 Task: Create List Real Estate Finance in Board Data Analytics Platforms to Workspace Document Management. Create List Mortgages in Board Content Optimization to Workspace Document Management. Create List Home Equity Loans in Board Social Media Influencer Content Creation and Distribution to Workspace Document Management
Action: Mouse moved to (98, 450)
Screenshot: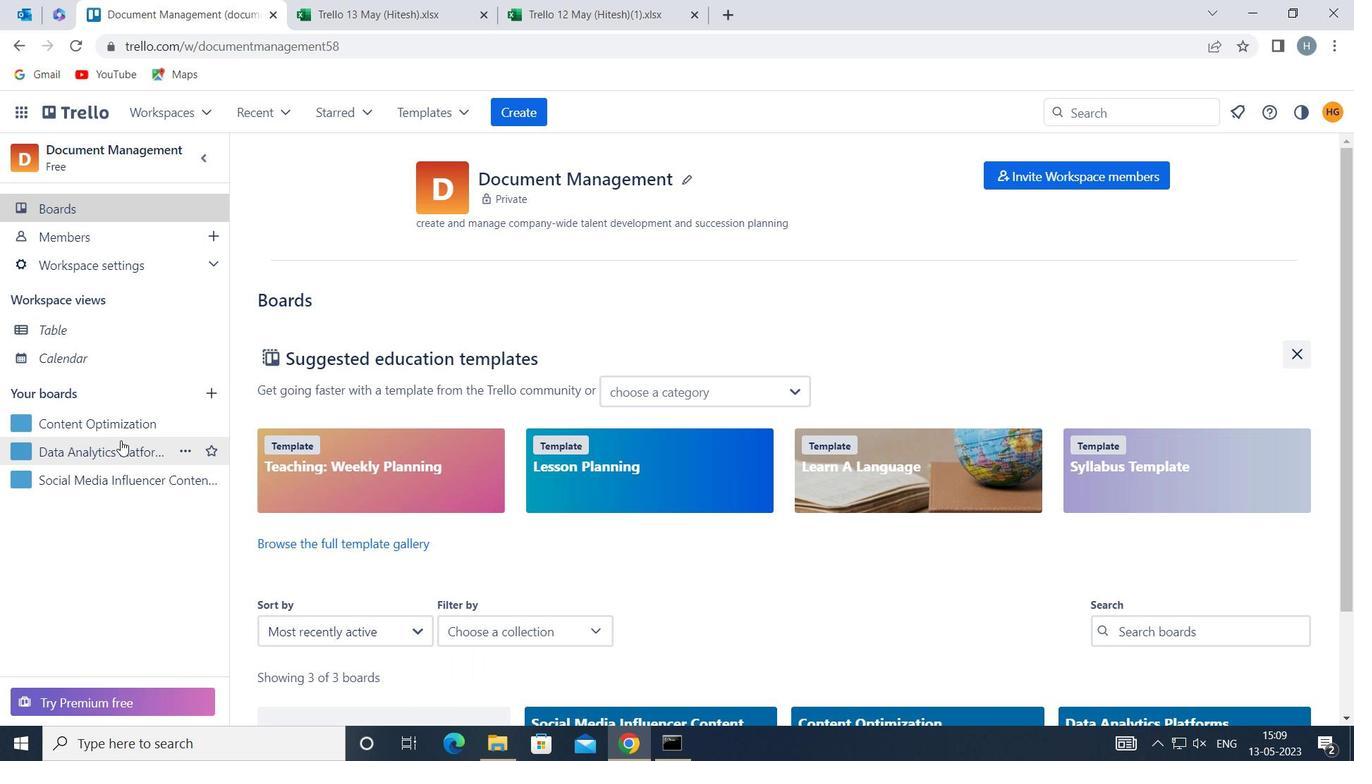 
Action: Mouse pressed left at (98, 450)
Screenshot: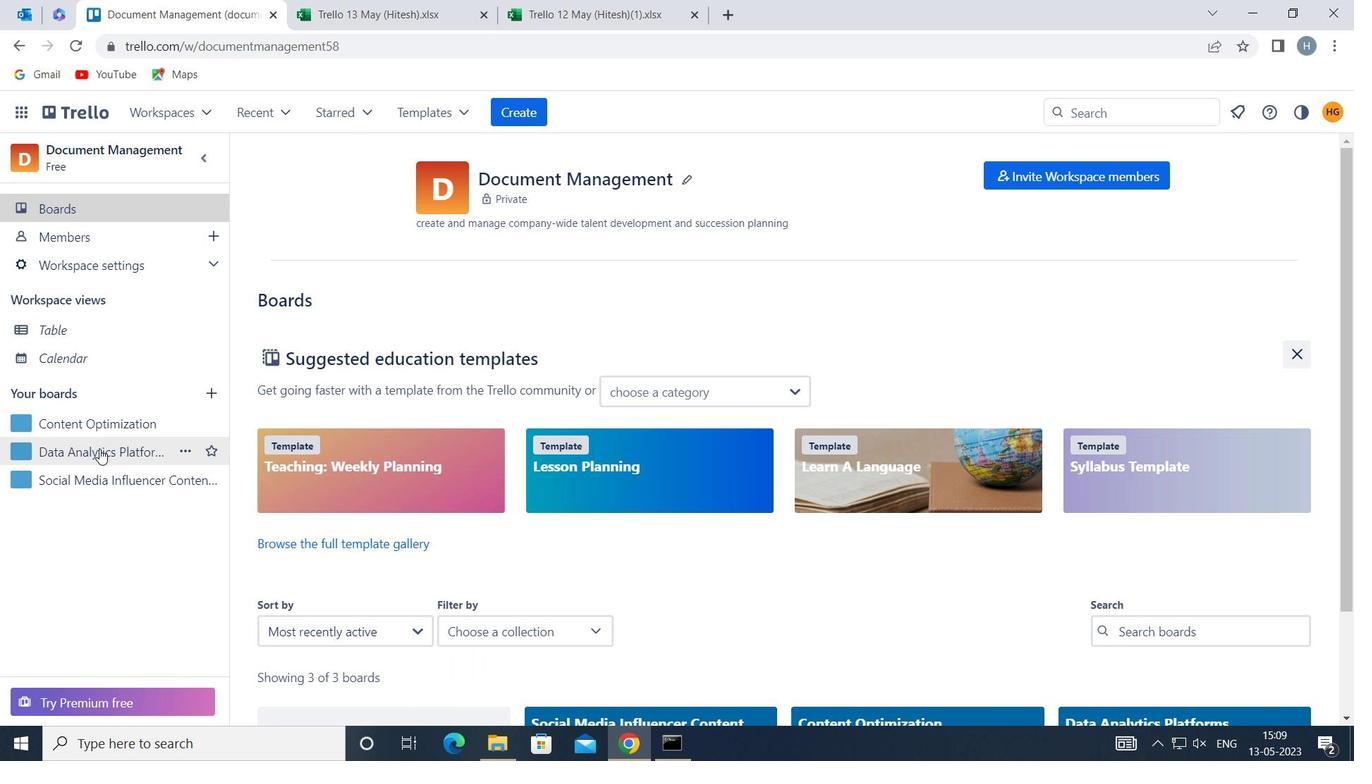 
Action: Mouse moved to (589, 205)
Screenshot: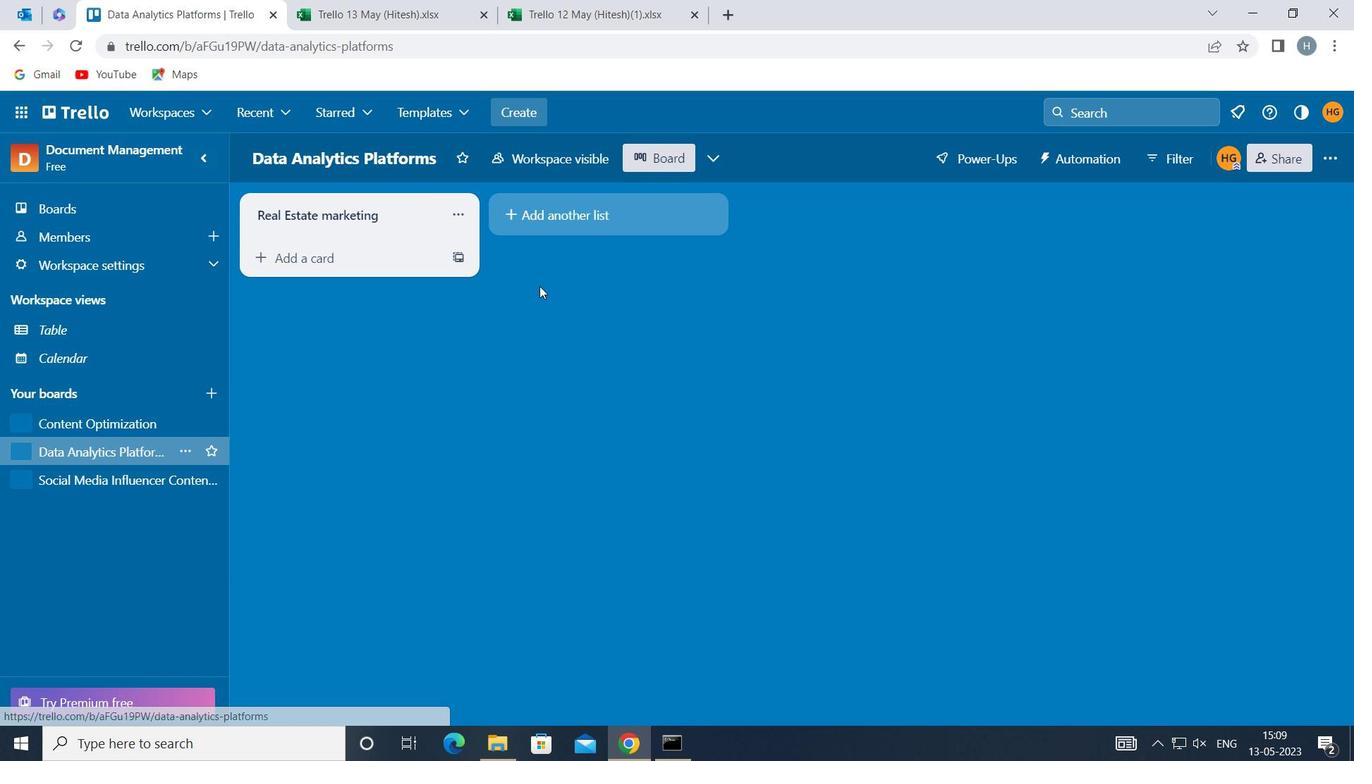 
Action: Mouse pressed left at (589, 205)
Screenshot: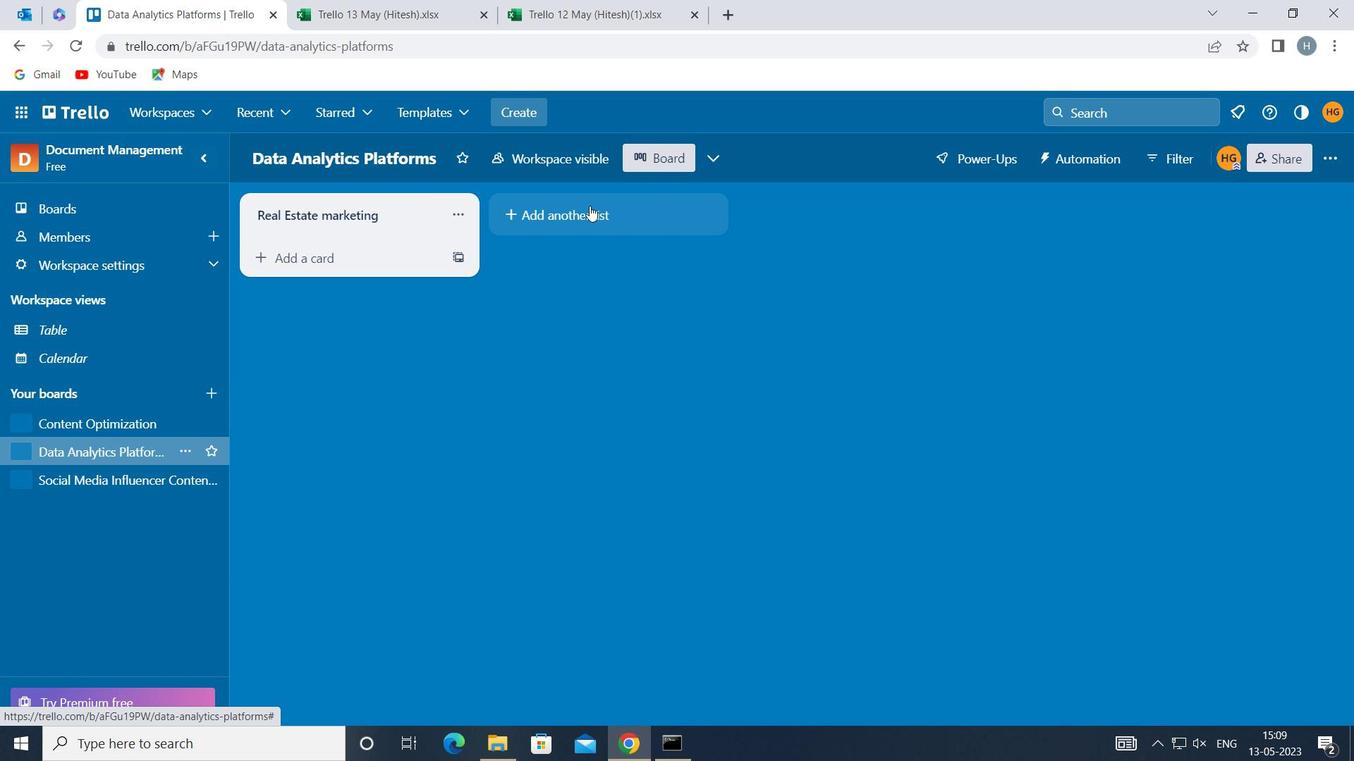 
Action: Key pressed <Key.shift>REAL<Key.space><Key.shift>ESTATE<Key.space><Key.shift>FINANCE
Screenshot: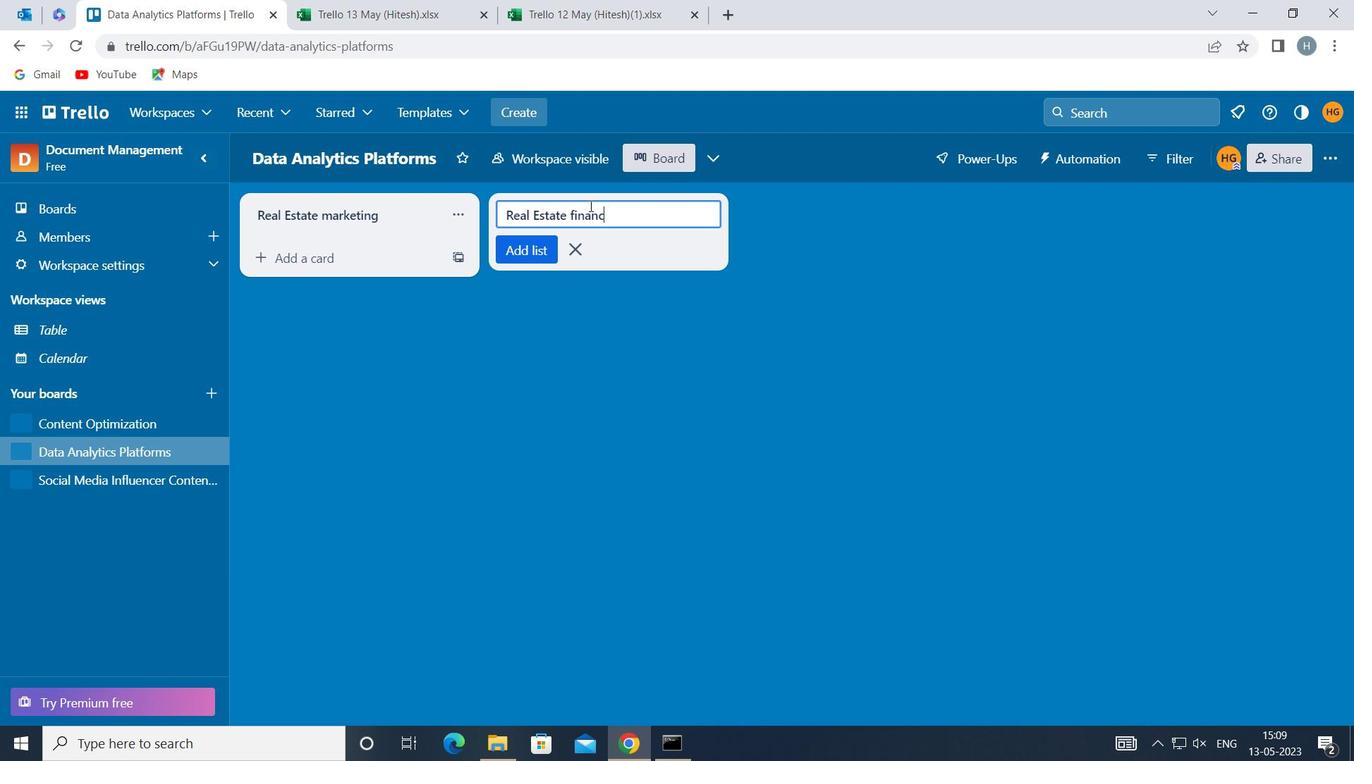 
Action: Mouse moved to (532, 250)
Screenshot: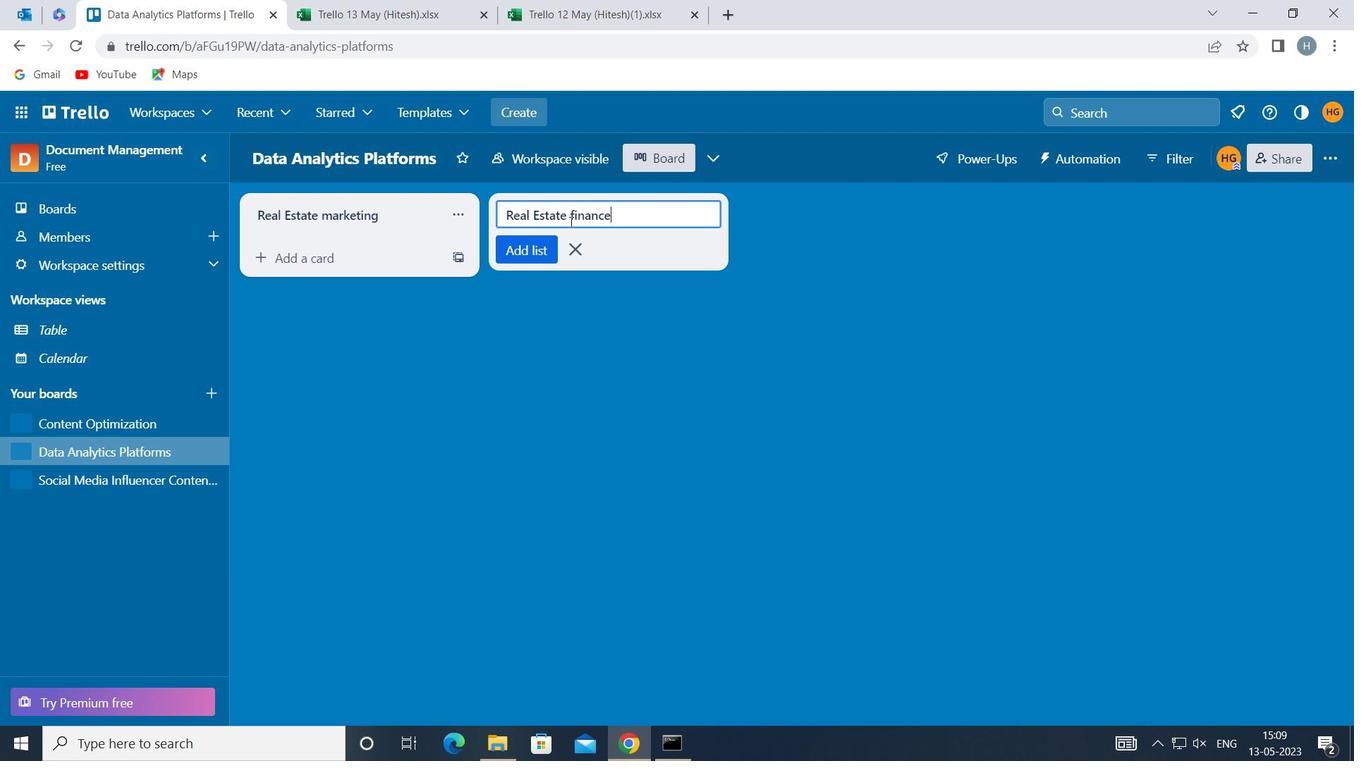 
Action: Mouse pressed left at (532, 250)
Screenshot: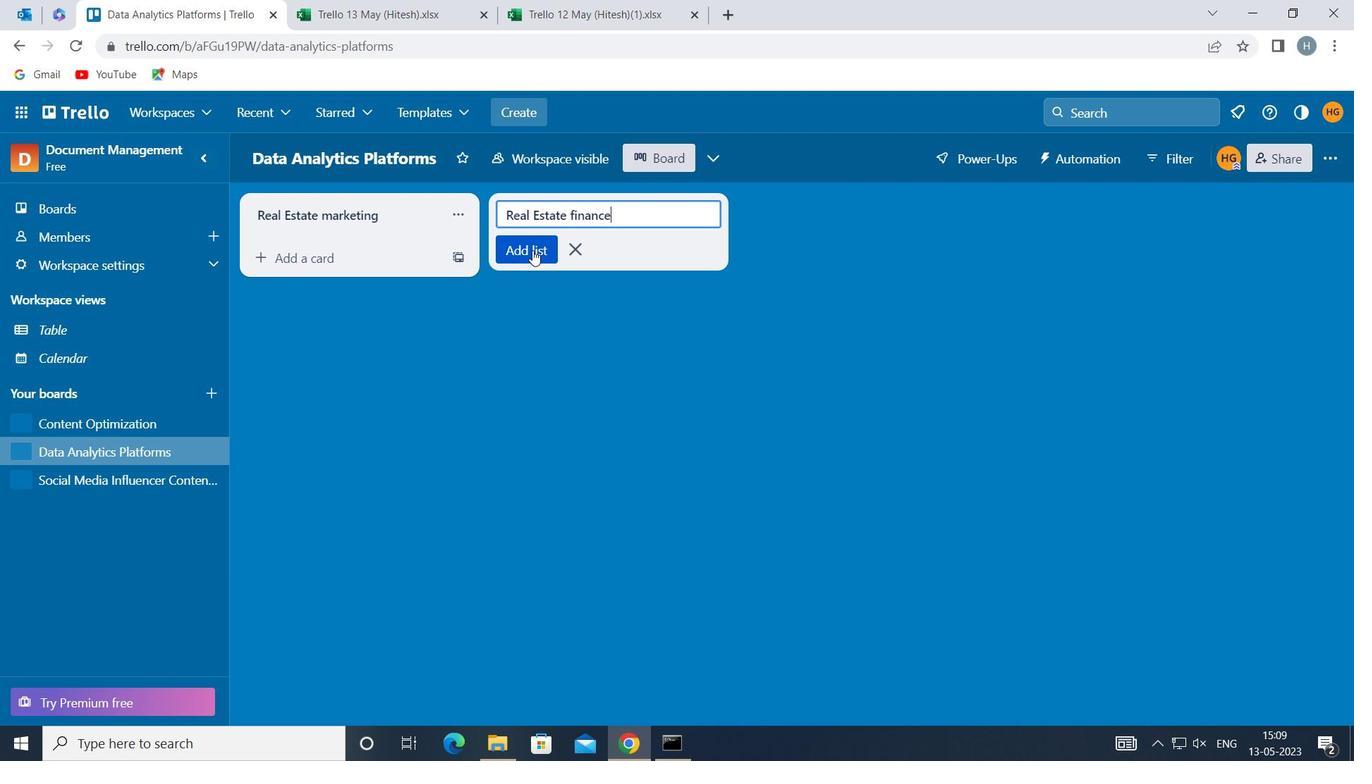 
Action: Mouse moved to (483, 376)
Screenshot: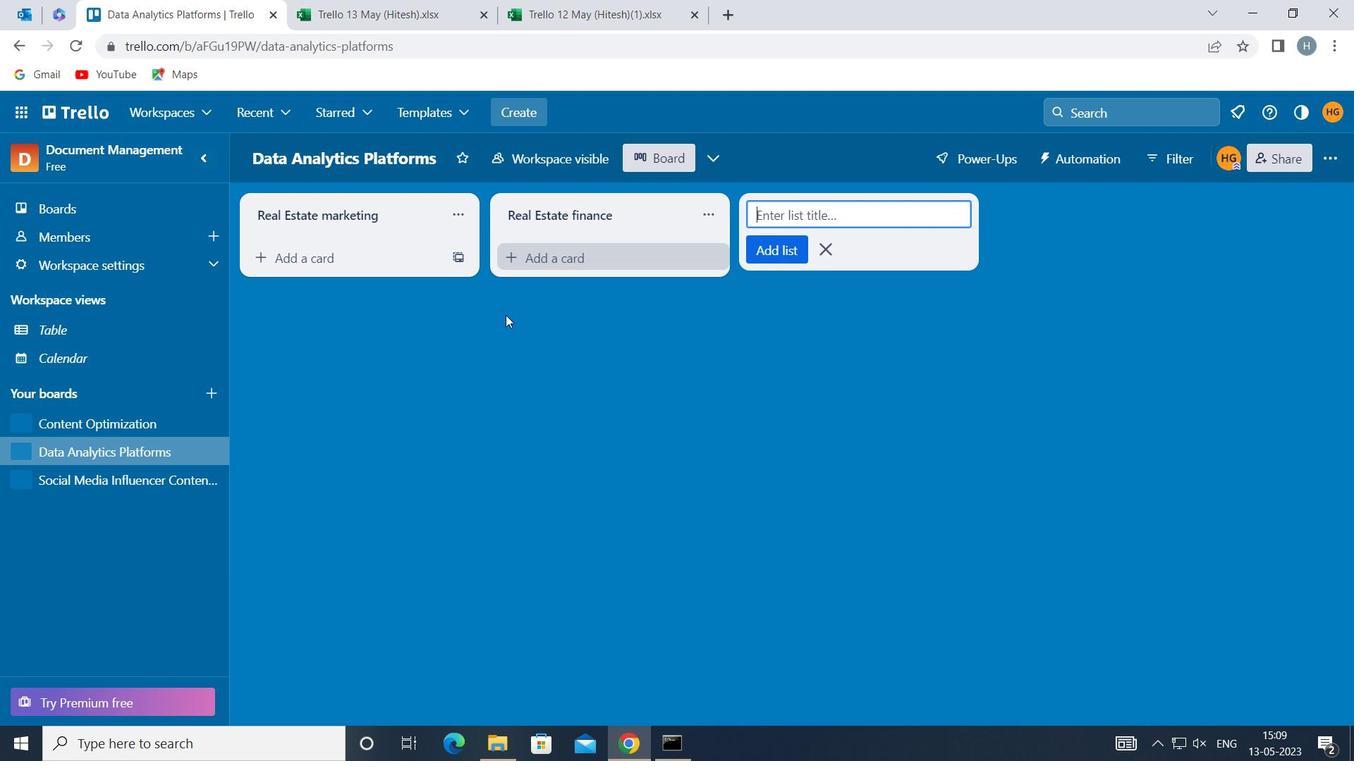 
Action: Mouse pressed left at (483, 376)
Screenshot: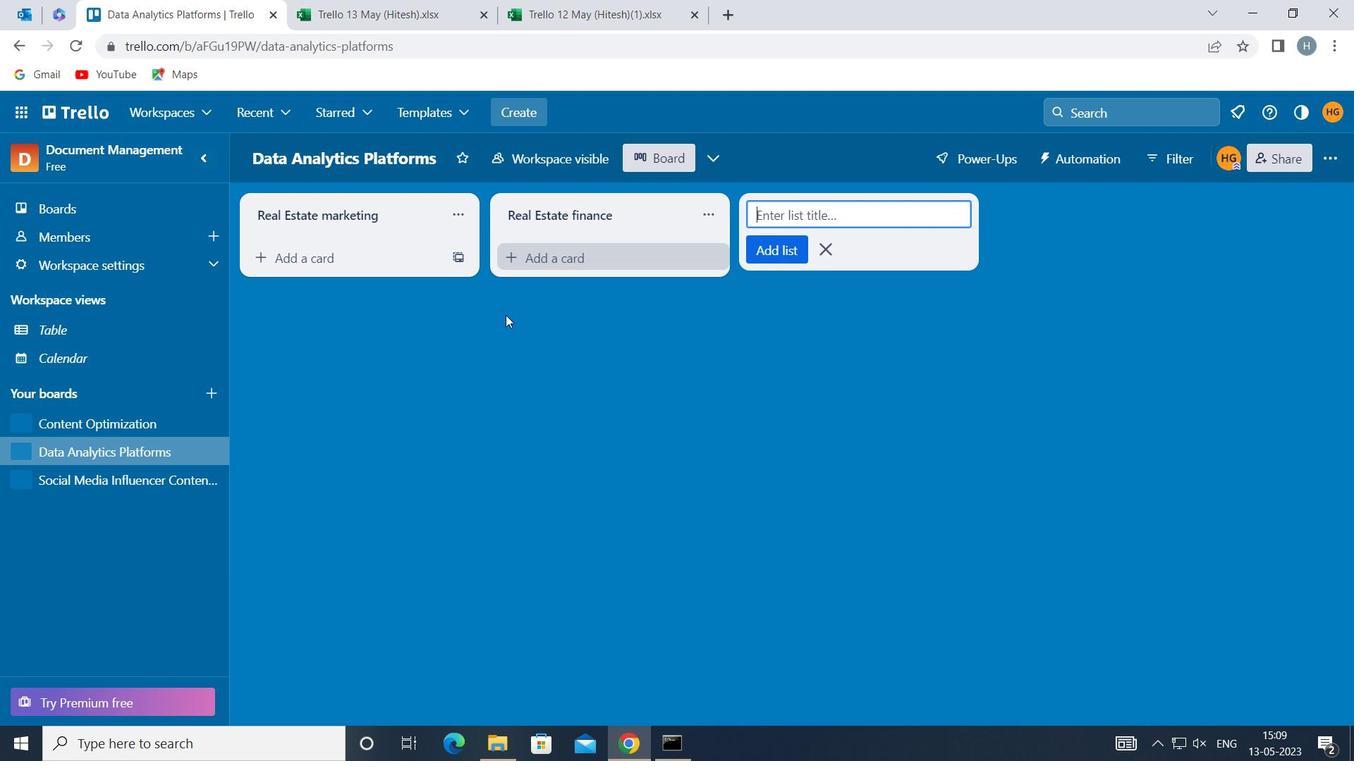 
Action: Mouse moved to (118, 423)
Screenshot: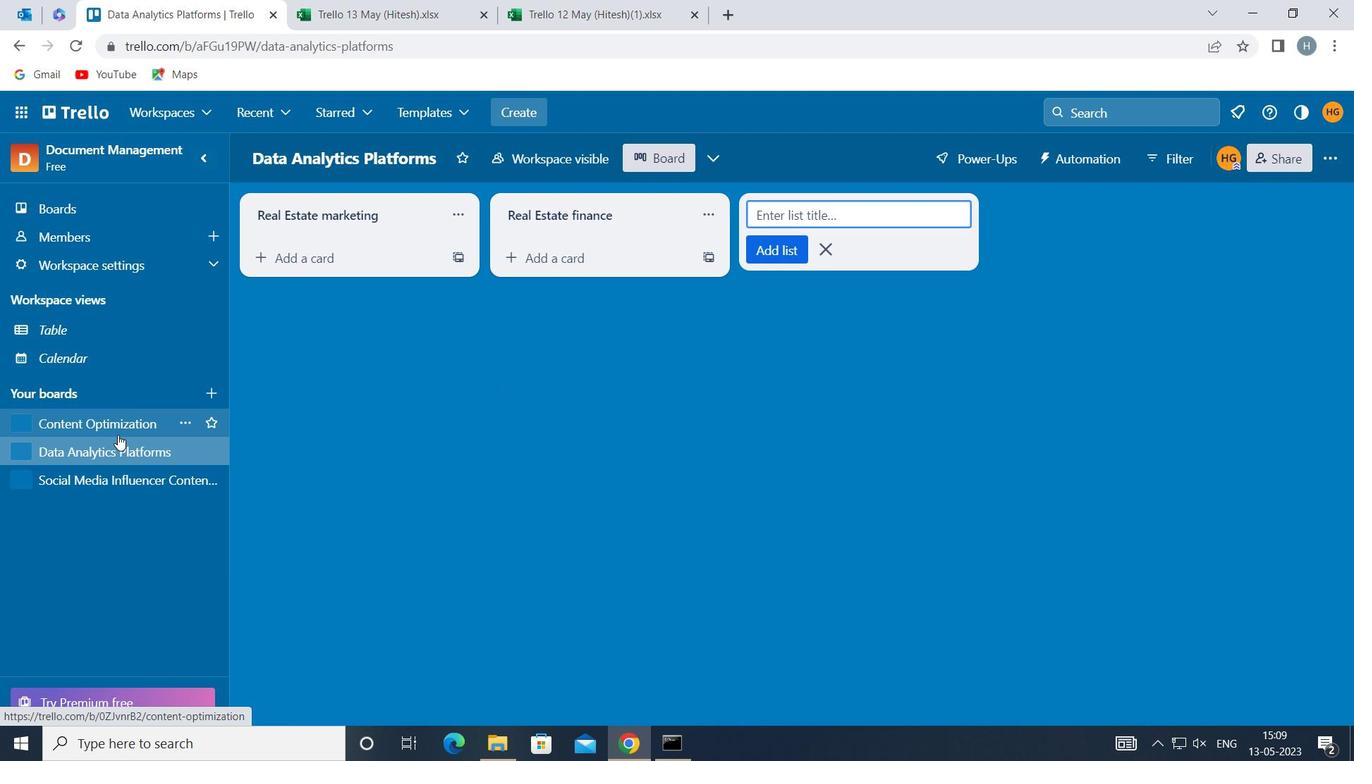 
Action: Mouse pressed left at (118, 423)
Screenshot: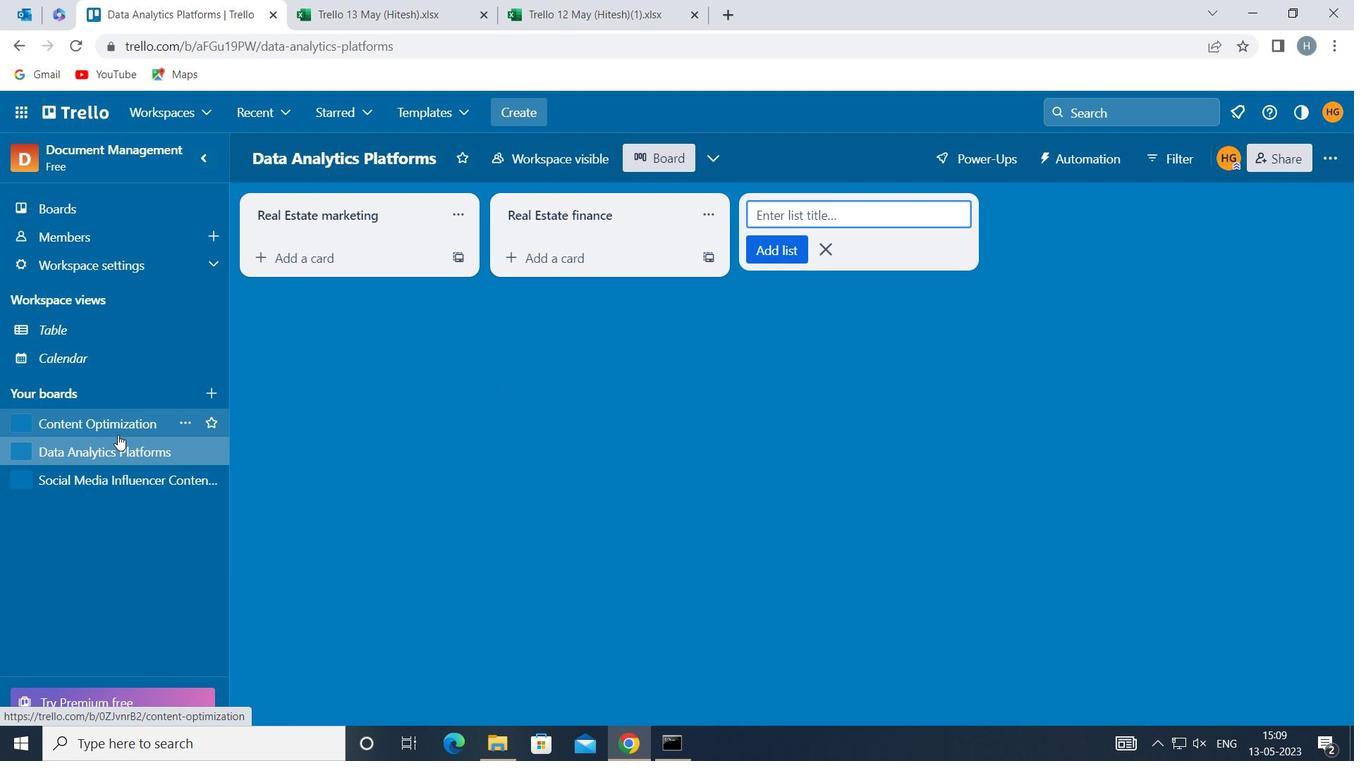 
Action: Mouse moved to (570, 214)
Screenshot: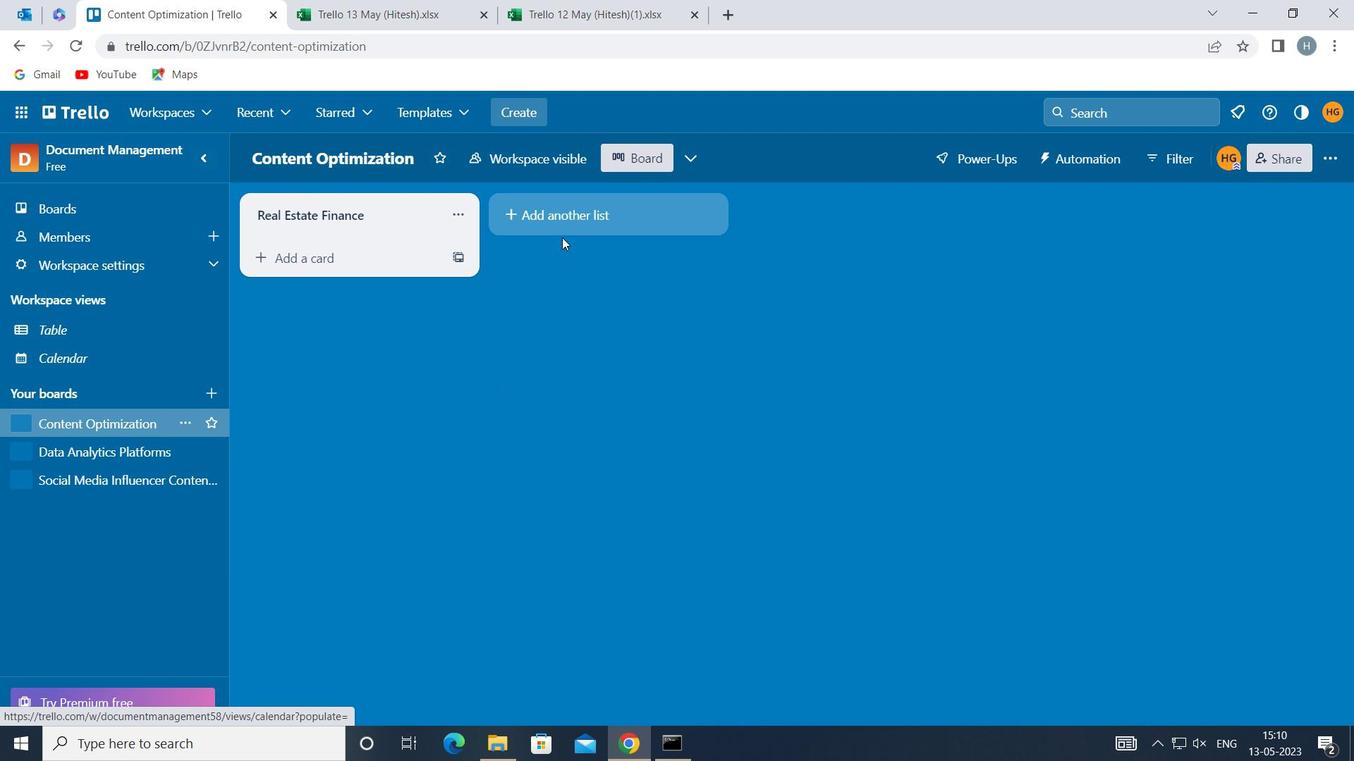 
Action: Mouse pressed left at (570, 214)
Screenshot: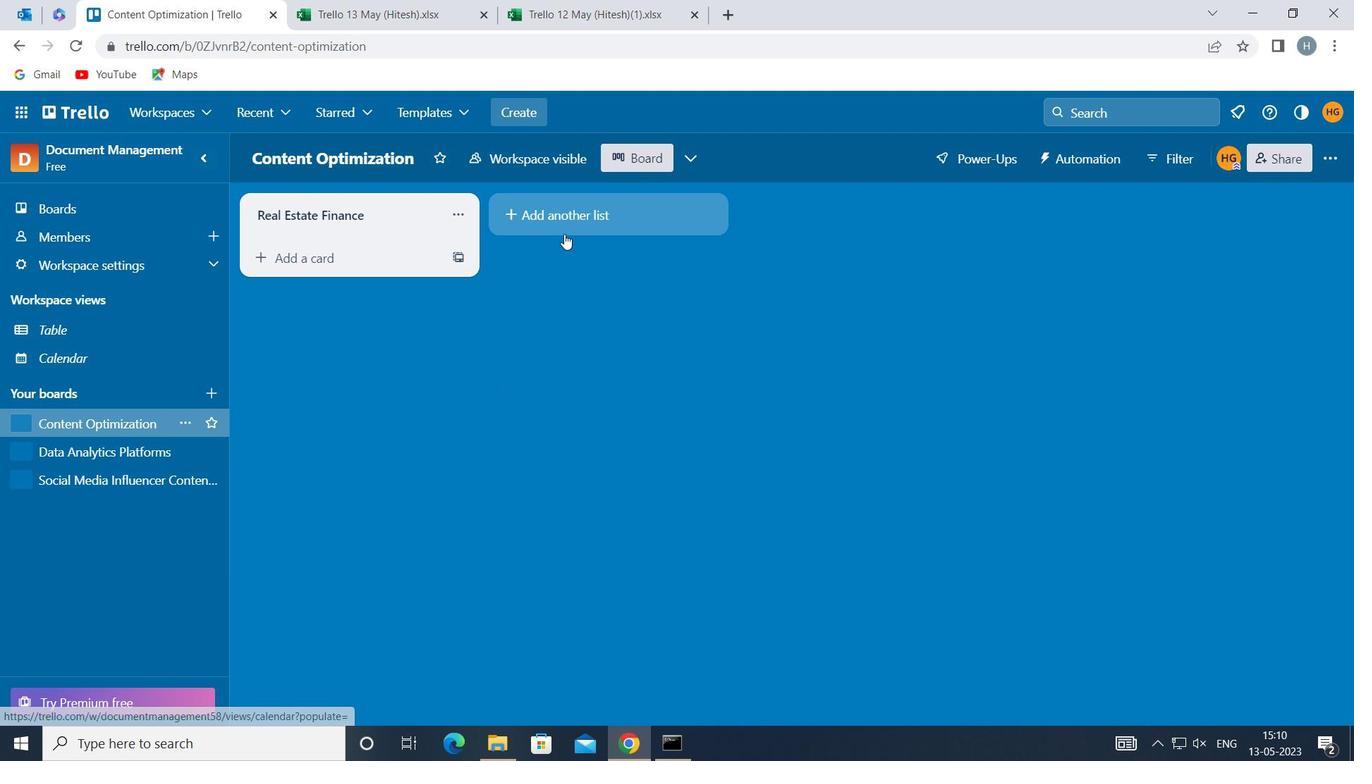 
Action: Key pressed <Key.shift>MORTGAGES
Screenshot: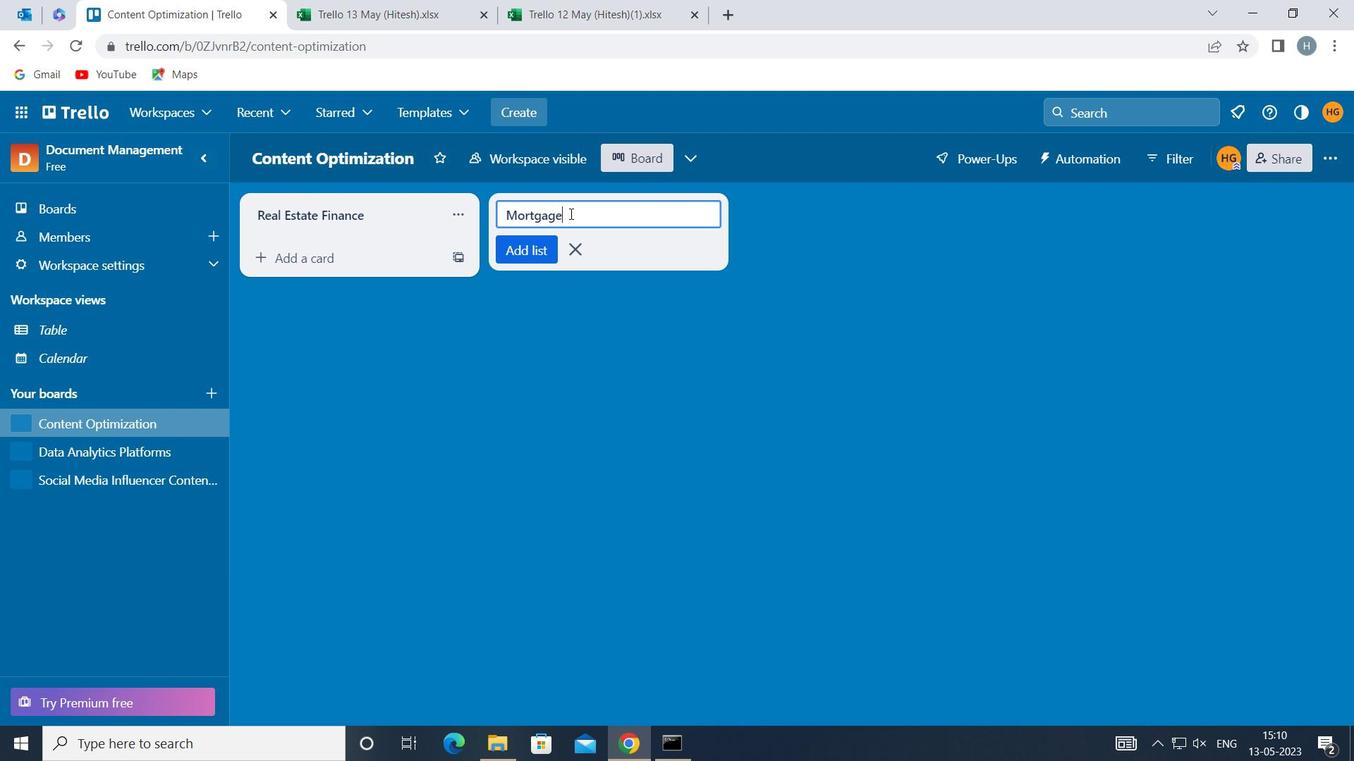 
Action: Mouse moved to (534, 239)
Screenshot: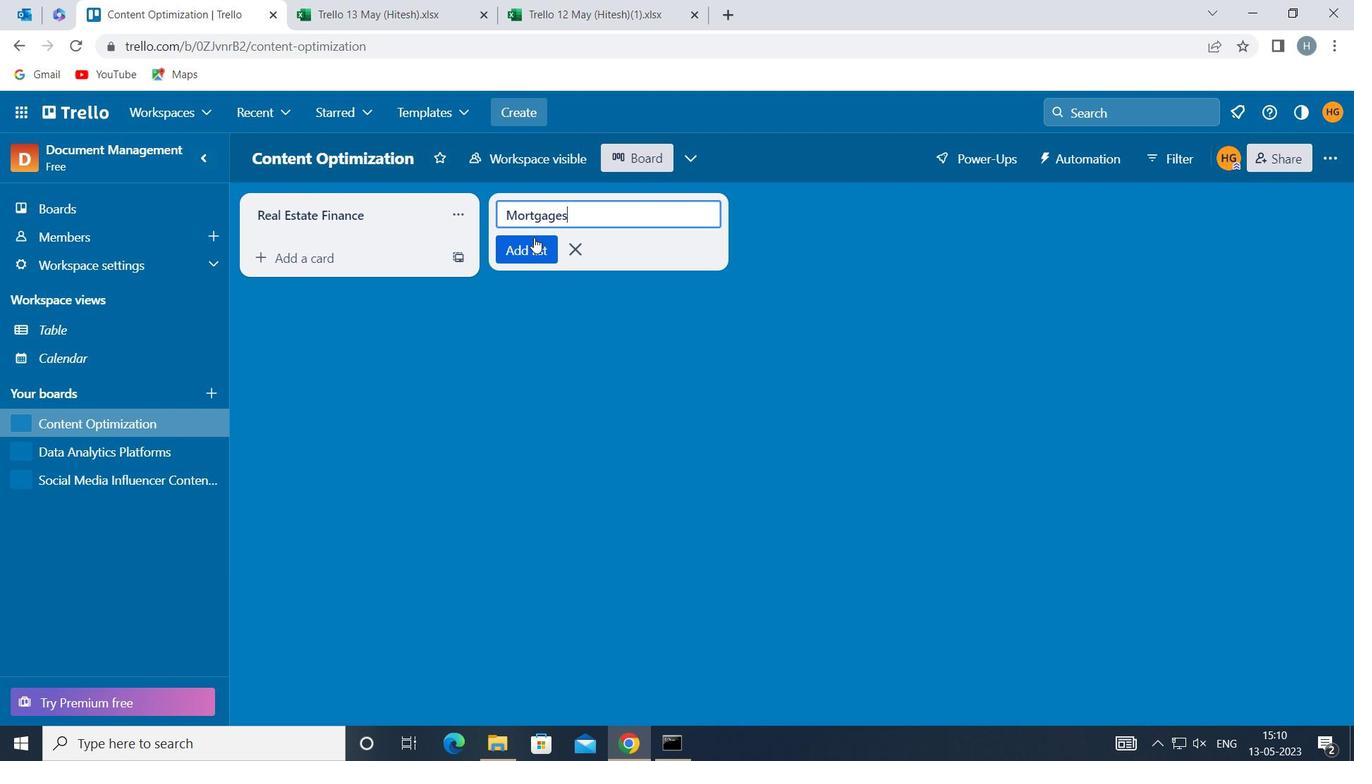 
Action: Mouse pressed left at (534, 239)
Screenshot: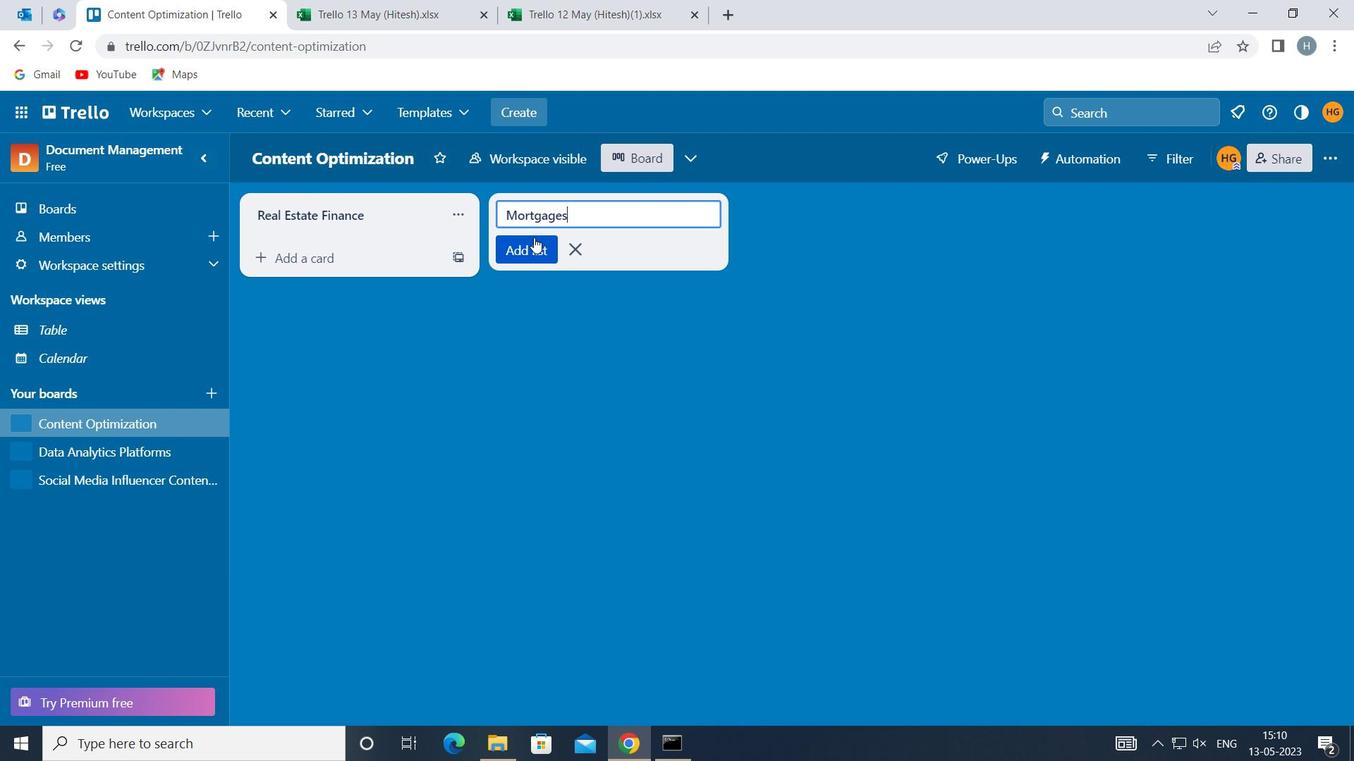 
Action: Mouse moved to (521, 356)
Screenshot: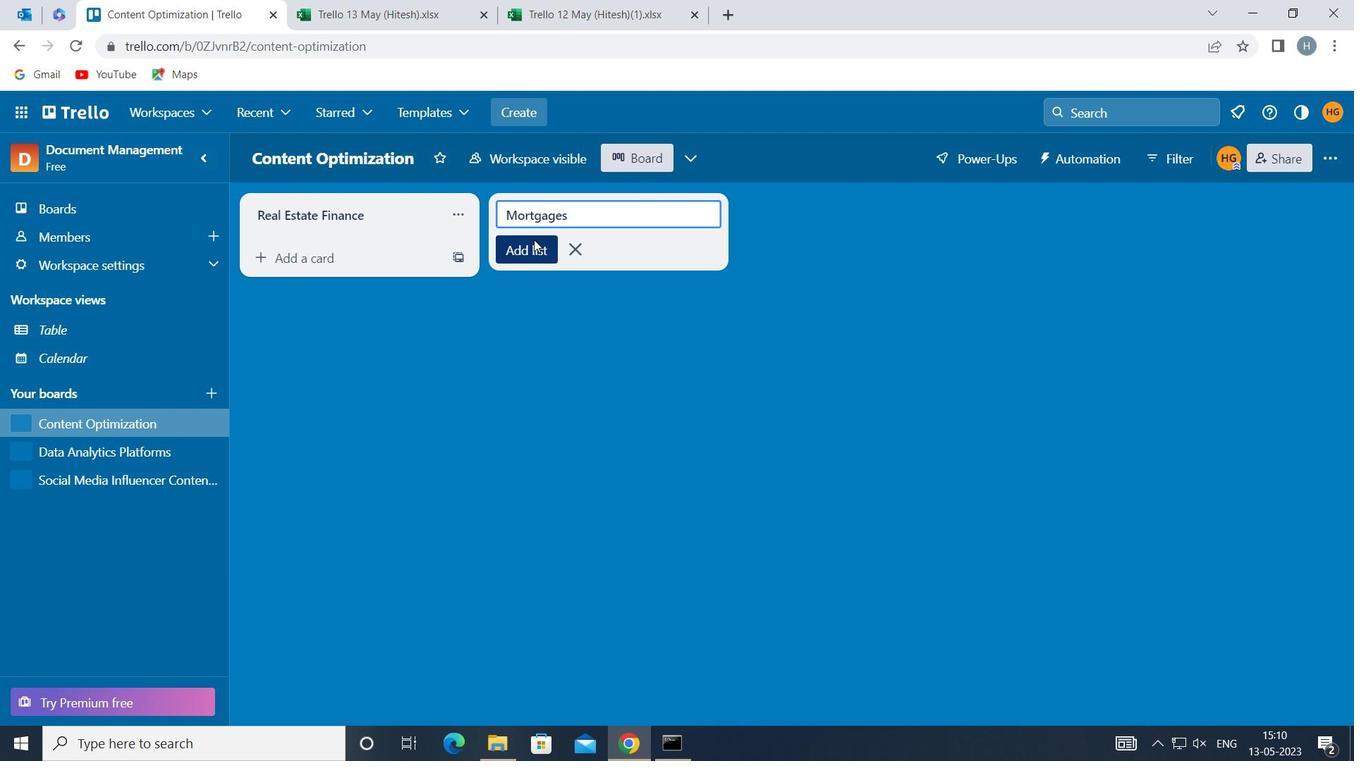 
Action: Mouse pressed left at (521, 356)
Screenshot: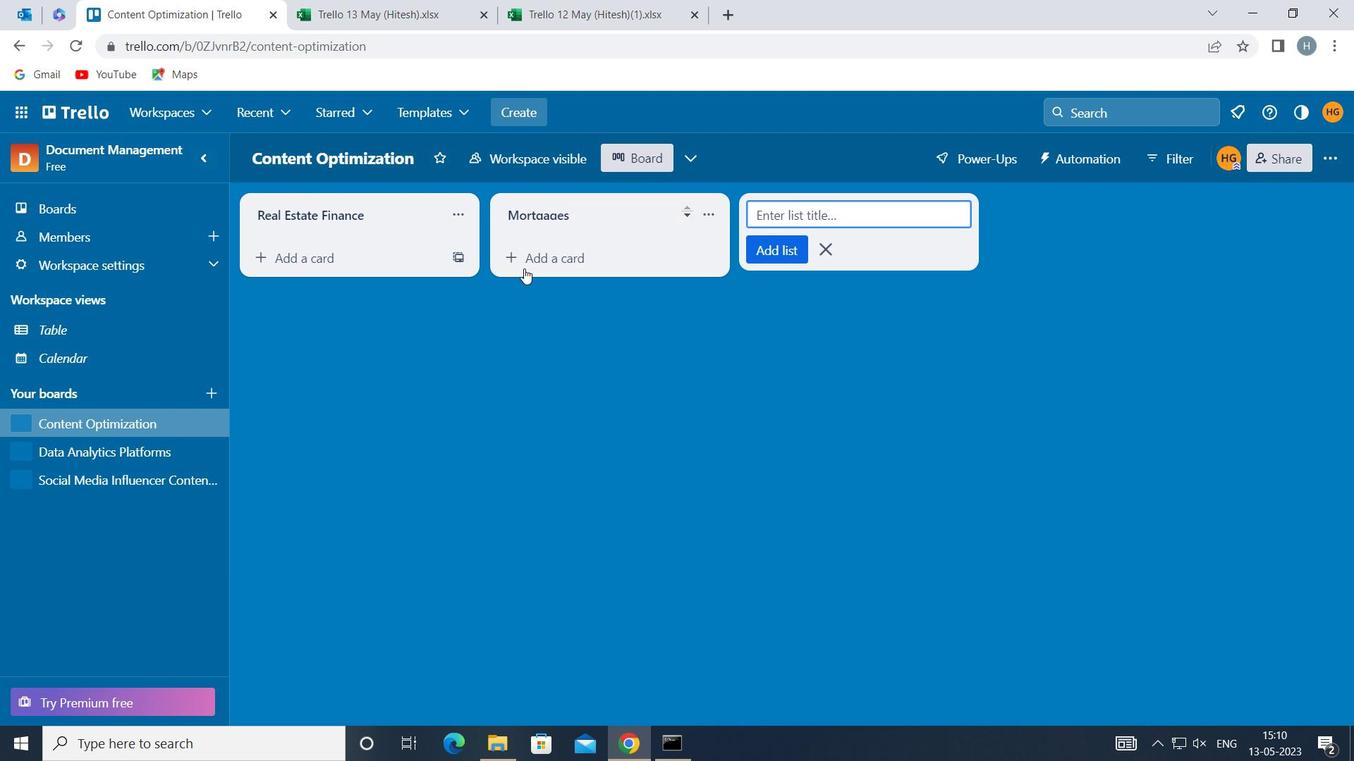 
Action: Mouse moved to (134, 476)
Screenshot: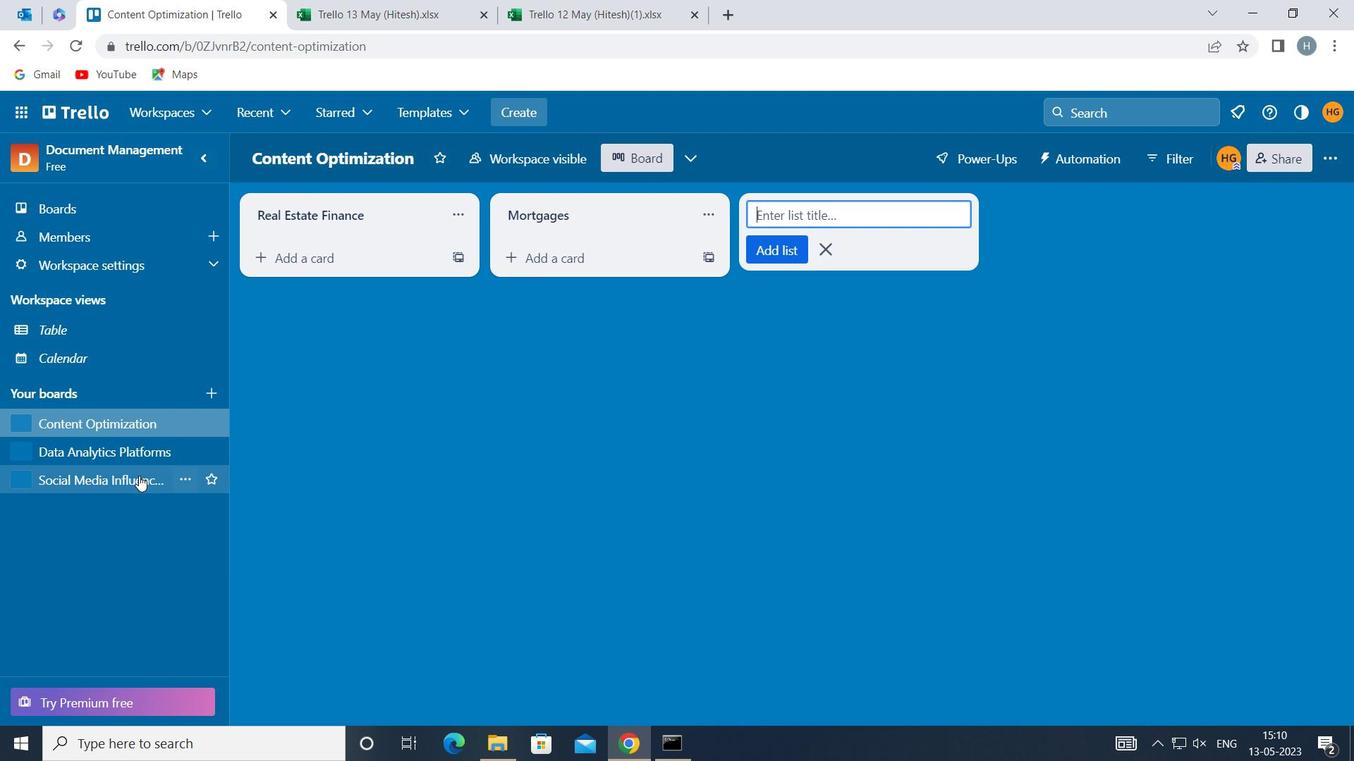 
Action: Mouse pressed left at (134, 476)
Screenshot: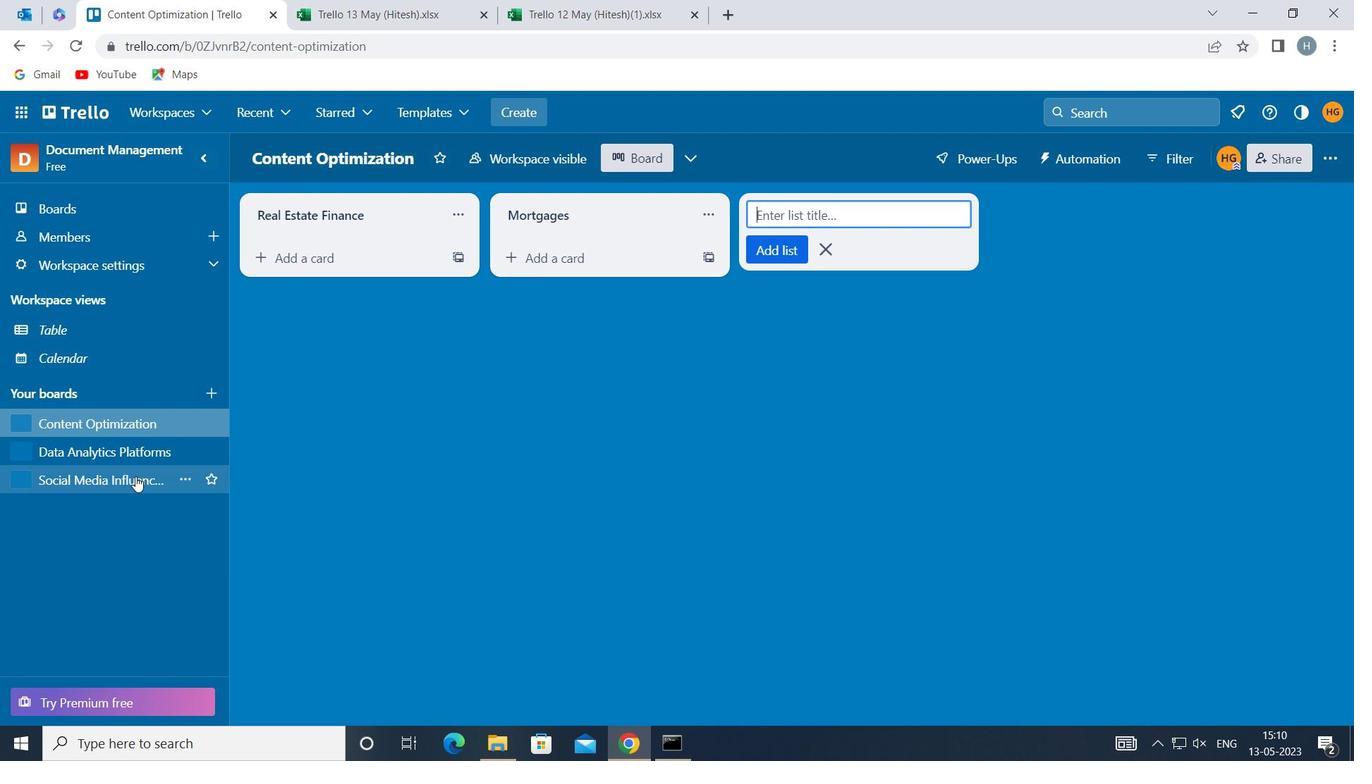 
Action: Mouse moved to (633, 212)
Screenshot: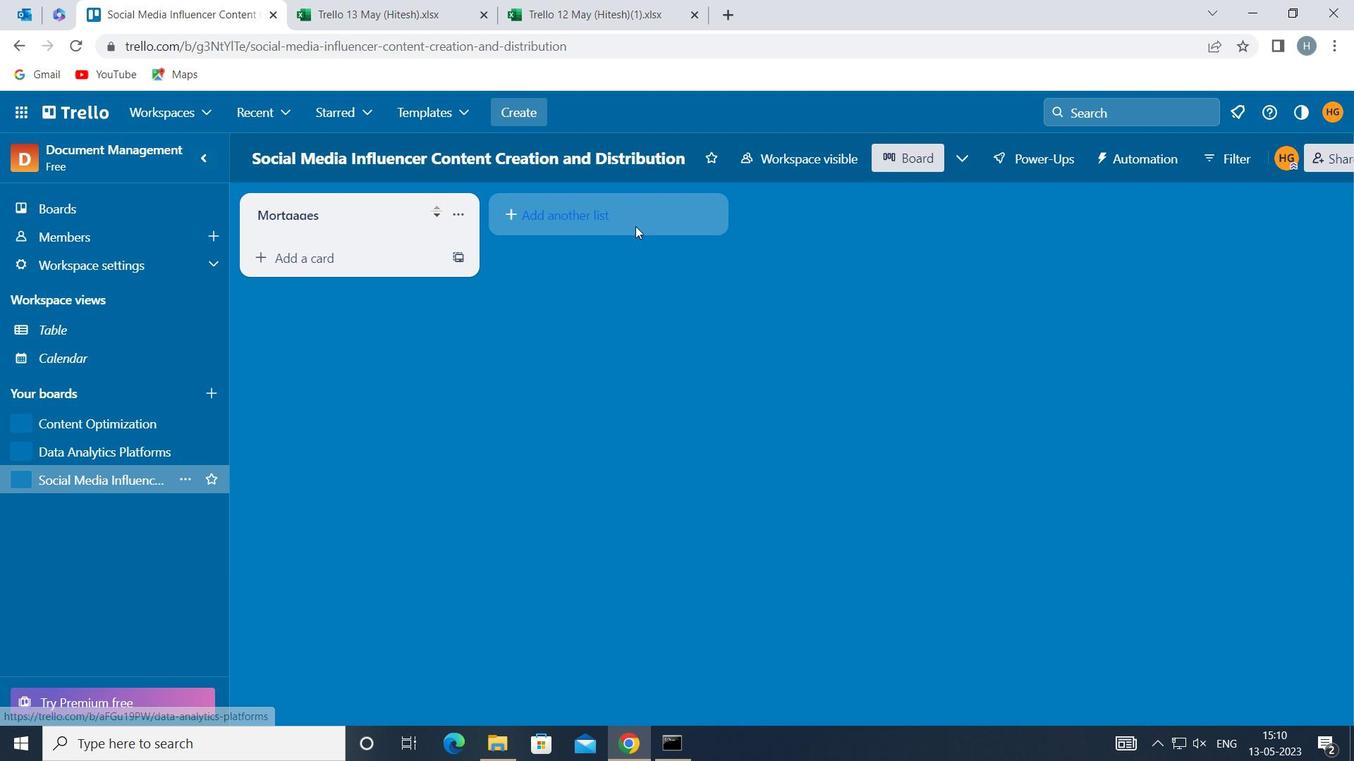 
Action: Mouse pressed left at (633, 212)
Screenshot: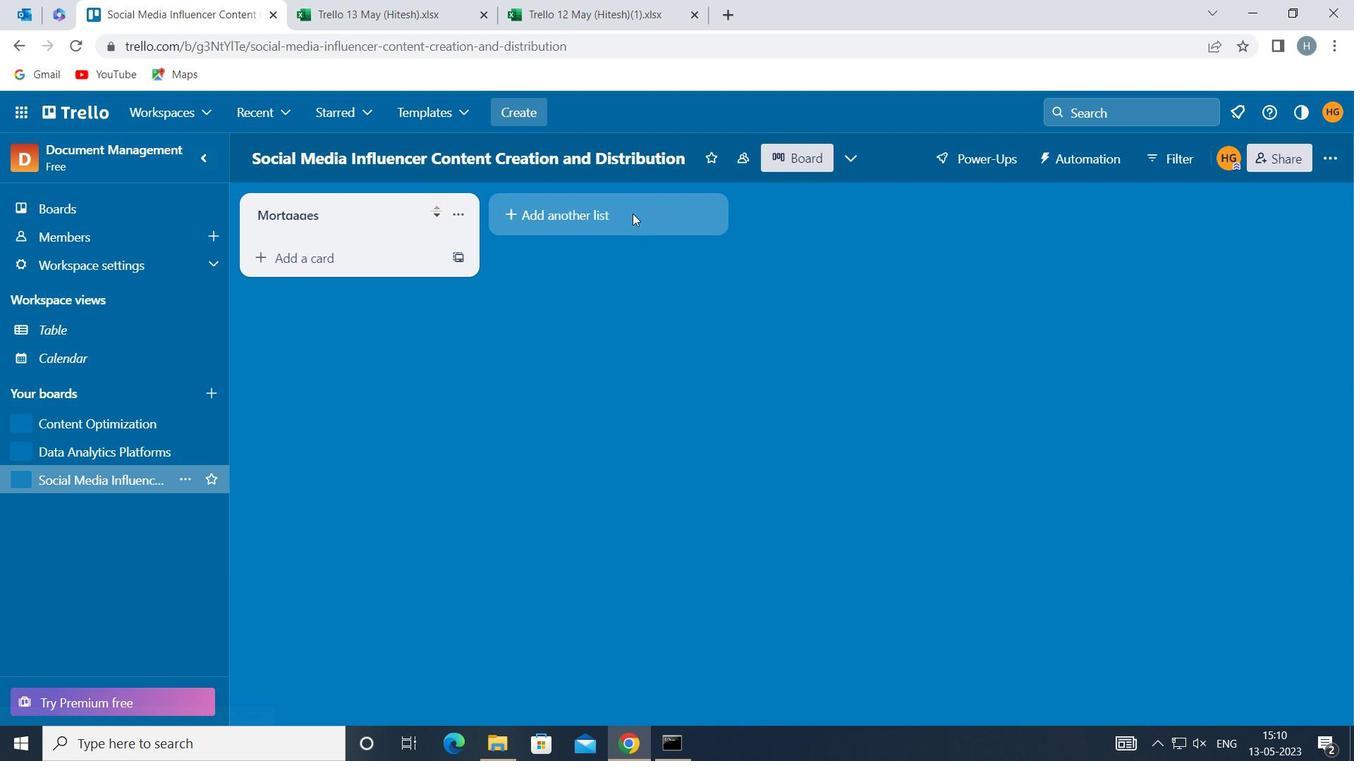 
Action: Key pressed <Key.shift>HOME<Key.space><Key.shift>EQUITY<Key.space><Key.shift>LOANS
Screenshot: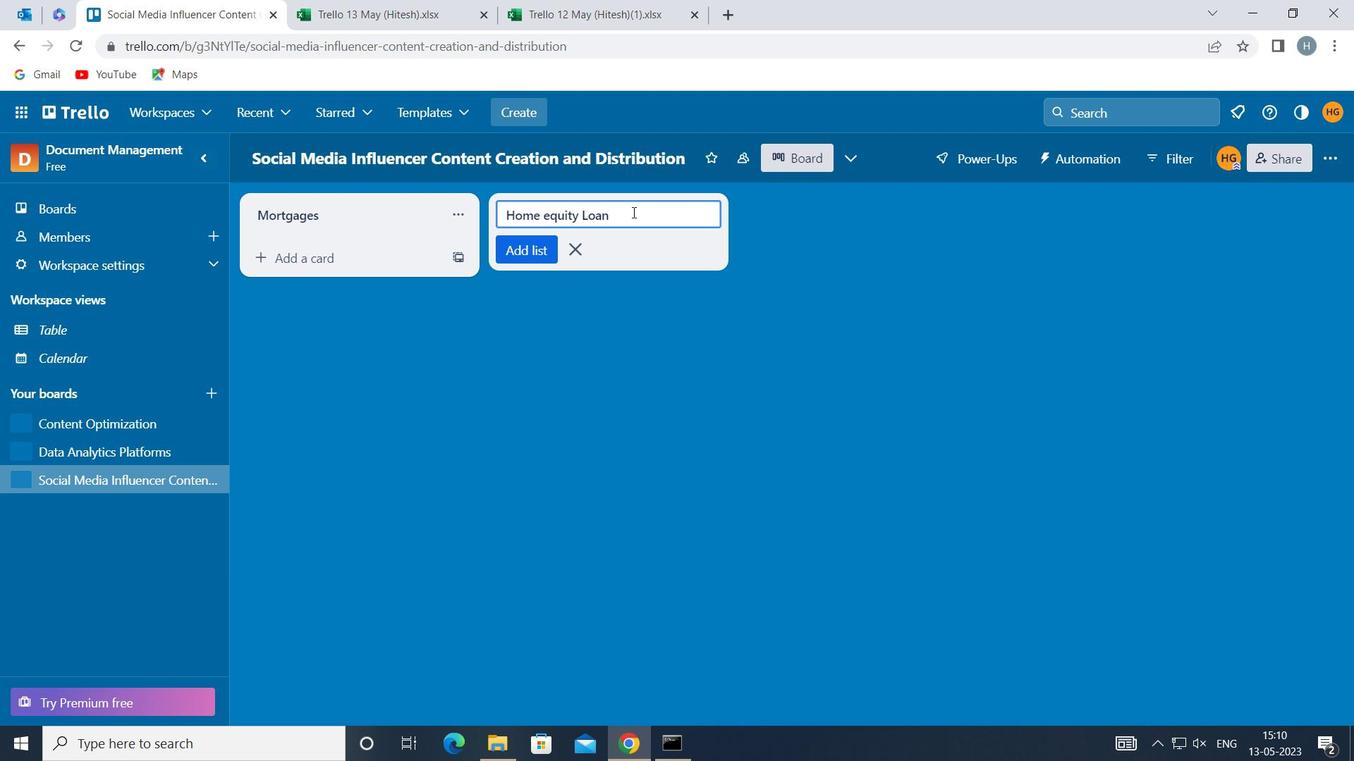 
Action: Mouse moved to (531, 248)
Screenshot: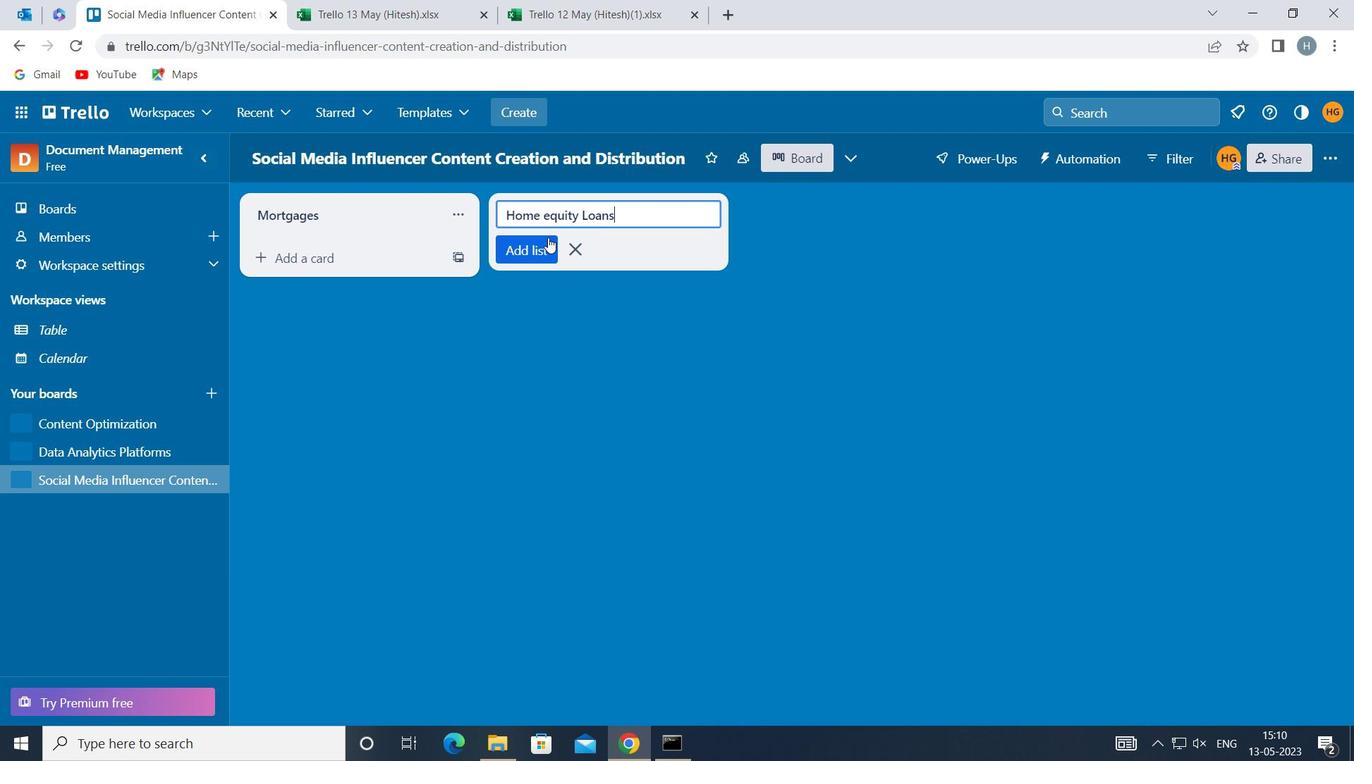 
Action: Mouse pressed left at (531, 248)
Screenshot: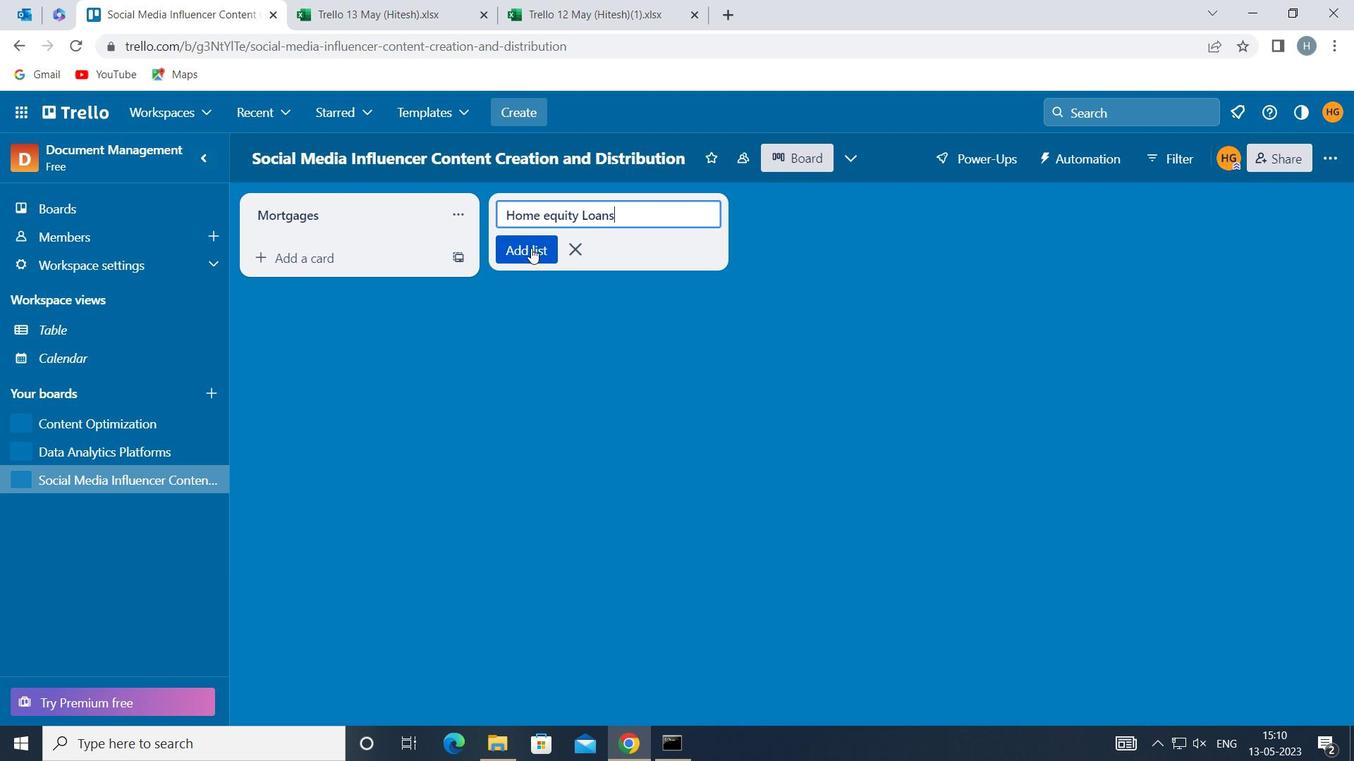 
Action: Mouse moved to (489, 402)
Screenshot: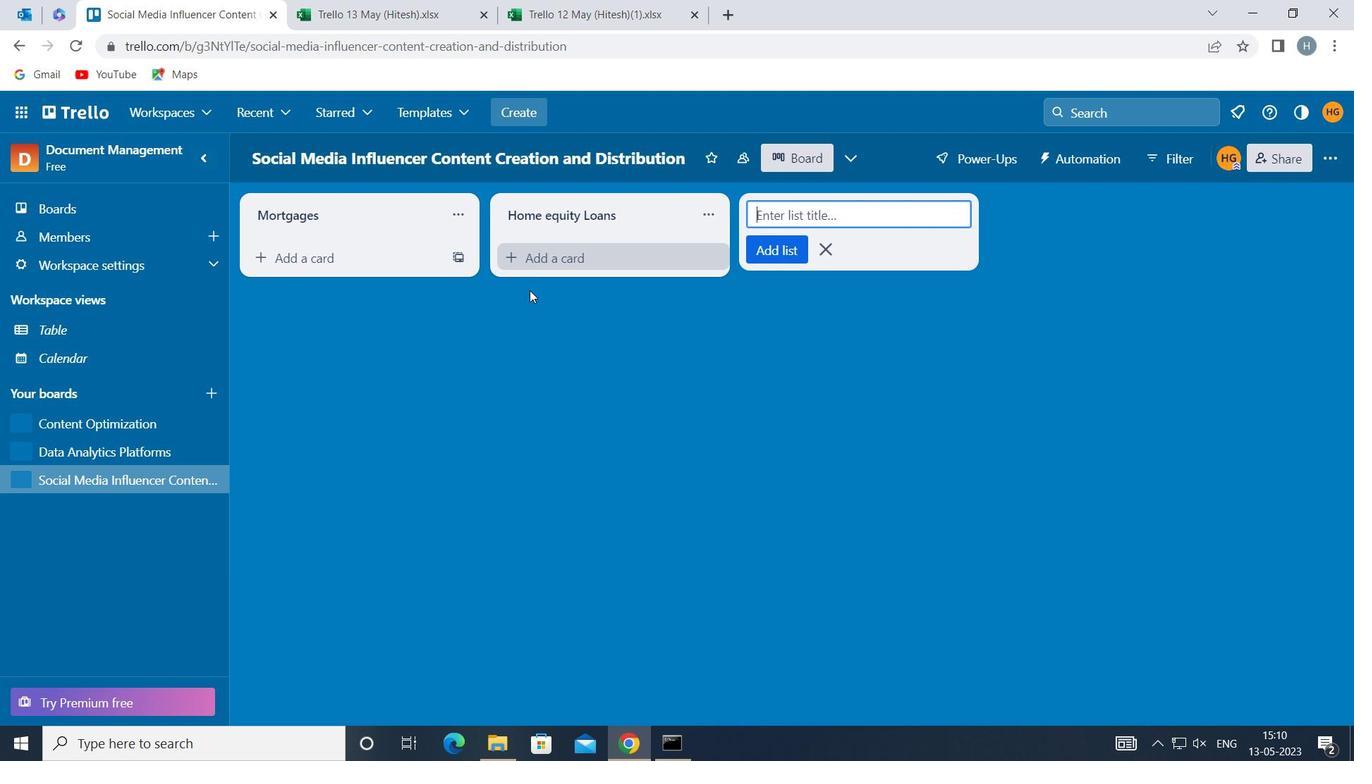 
Action: Mouse pressed left at (489, 402)
Screenshot: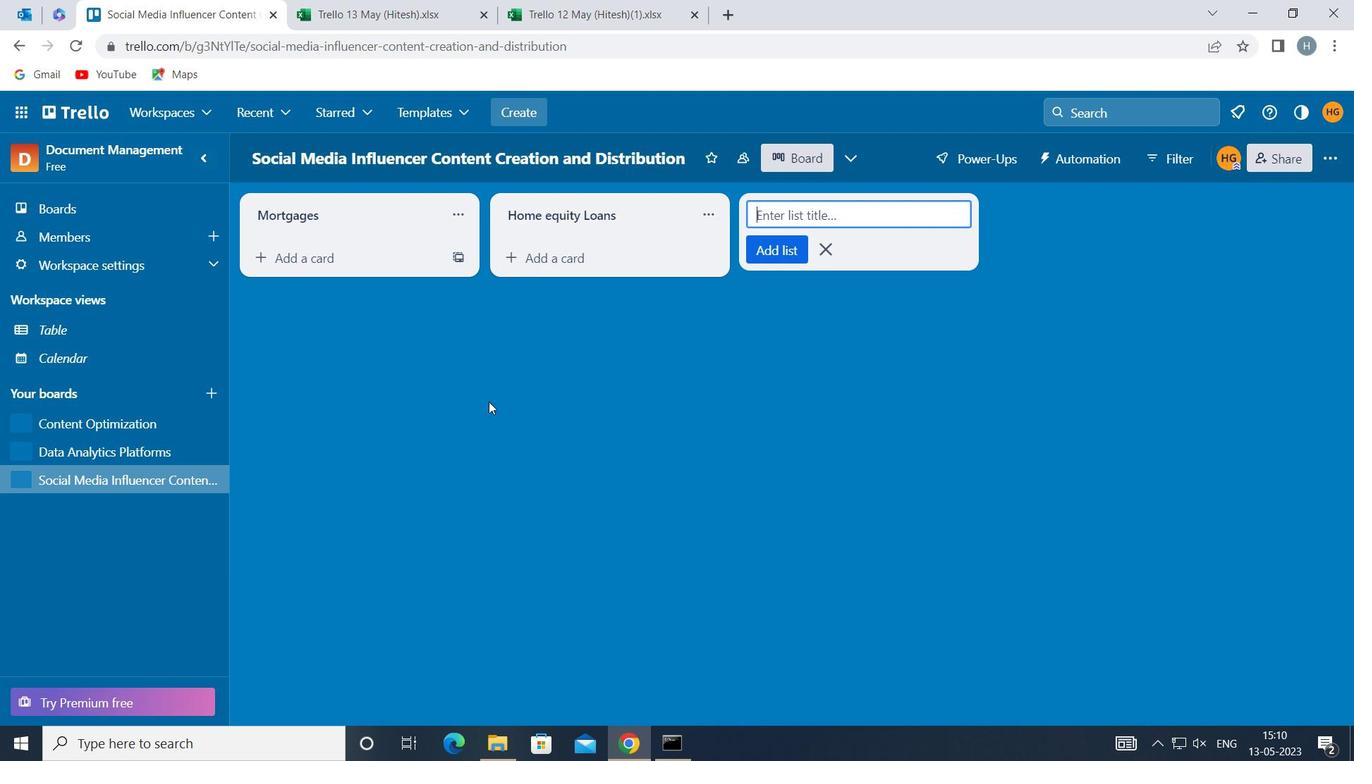 
Action: Mouse moved to (297, 328)
Screenshot: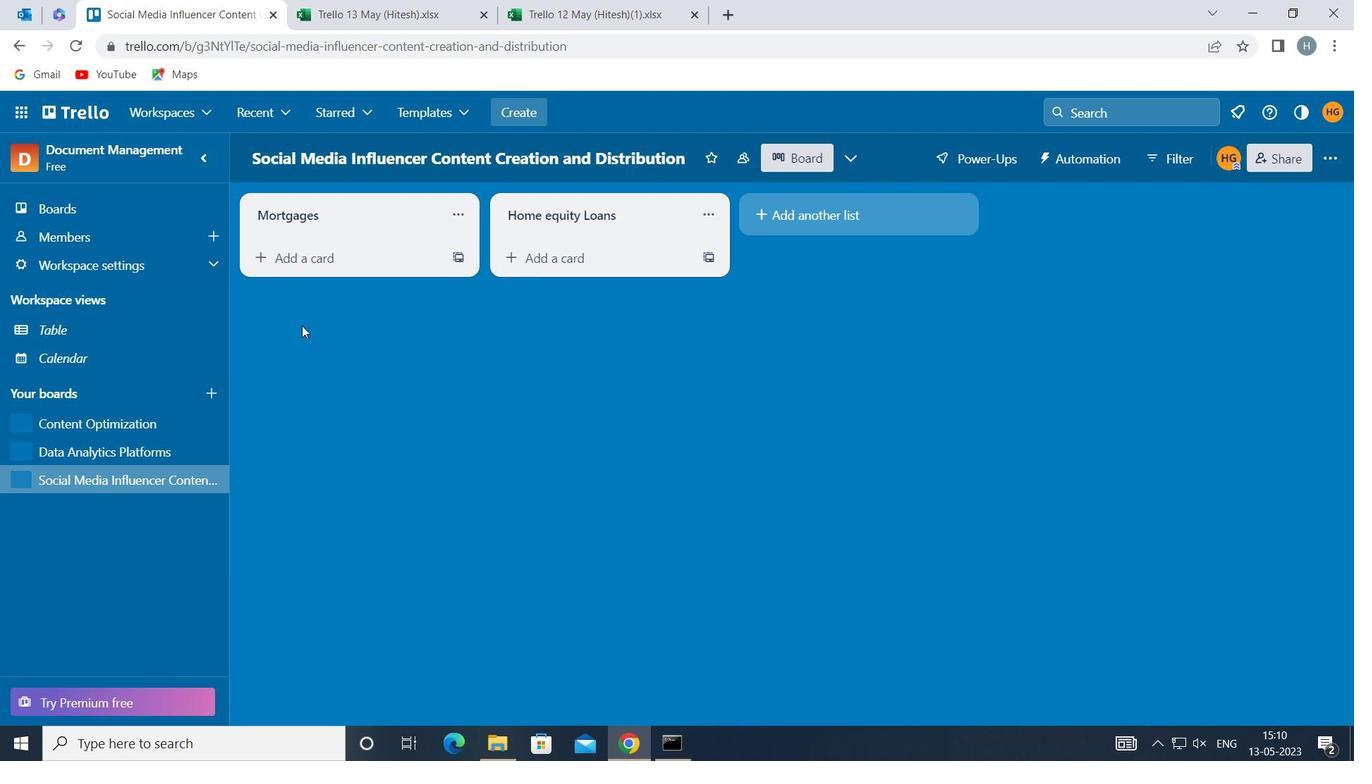 
Action: Key pressed <Key.f8>
Screenshot: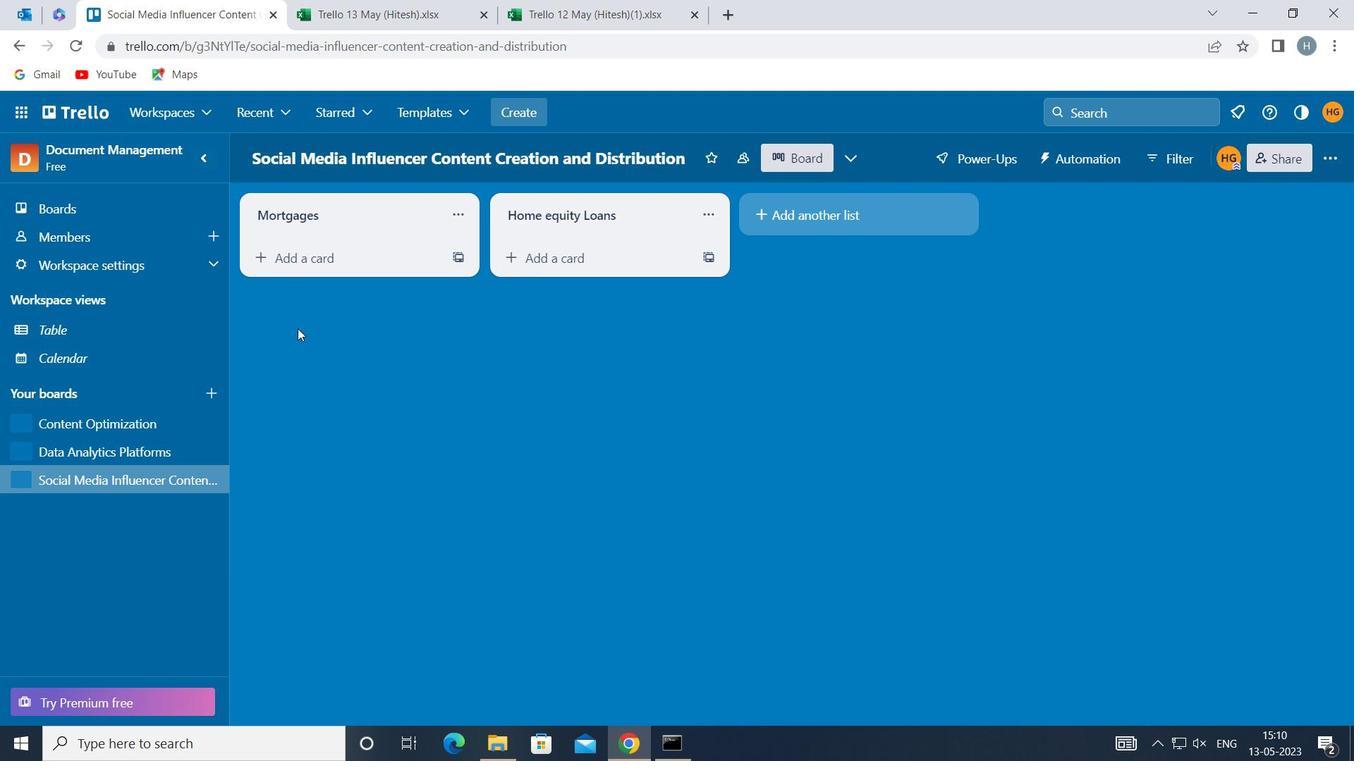 
